 Task: Select the year "2033".
Action: Mouse moved to (281, 285)
Screenshot: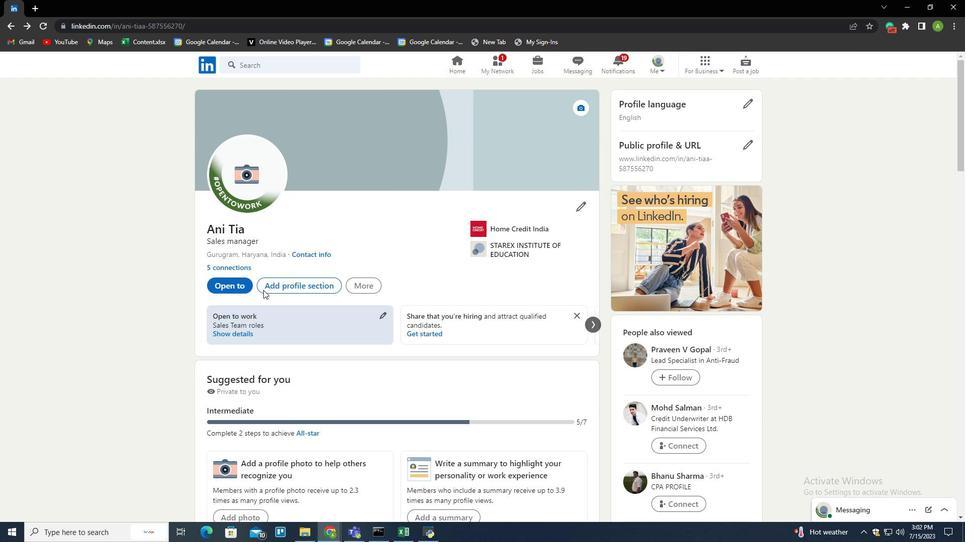 
Action: Mouse pressed left at (281, 285)
Screenshot: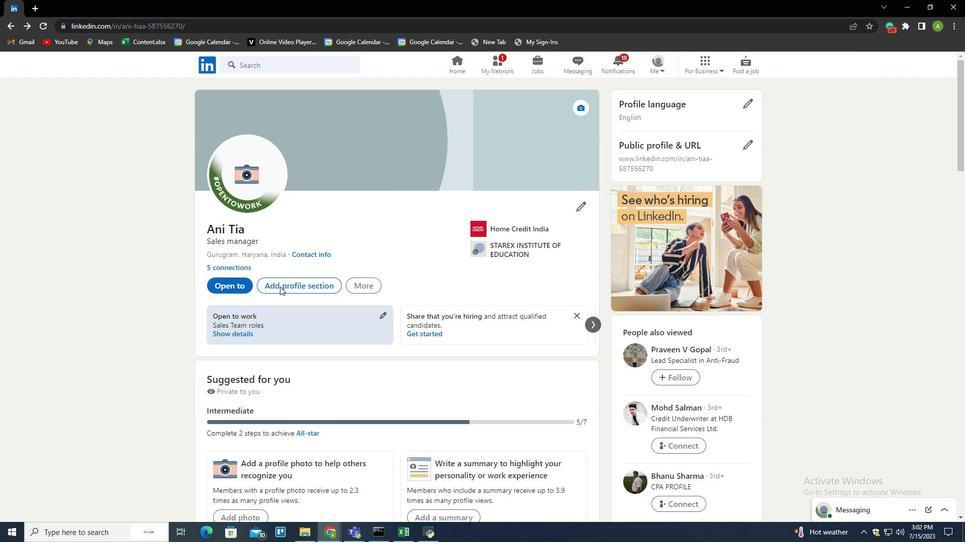 
Action: Mouse moved to (599, 136)
Screenshot: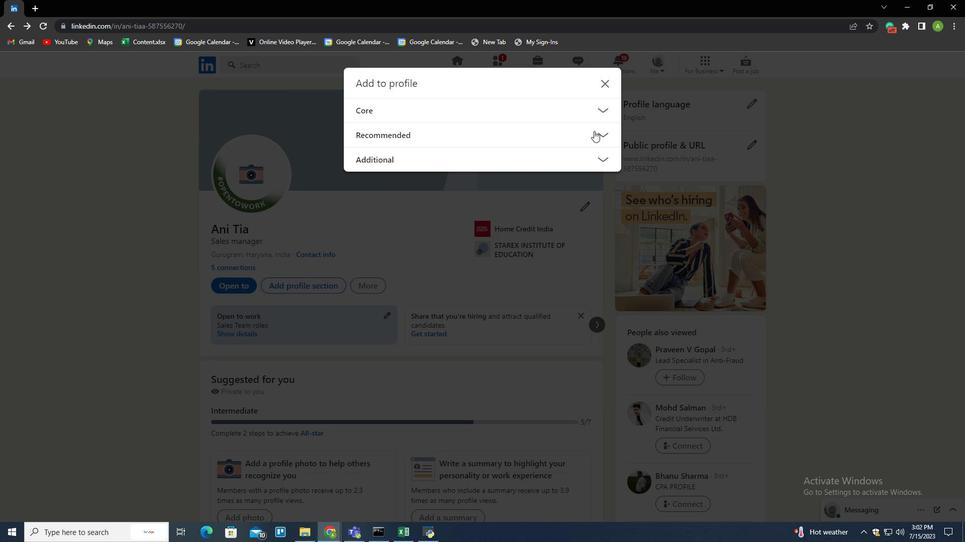 
Action: Mouse pressed left at (599, 136)
Screenshot: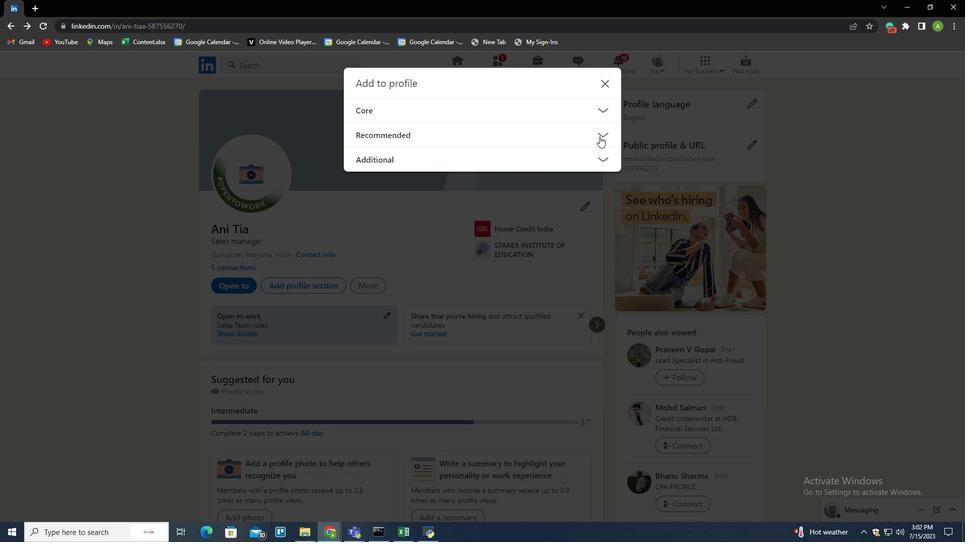 
Action: Mouse moved to (400, 203)
Screenshot: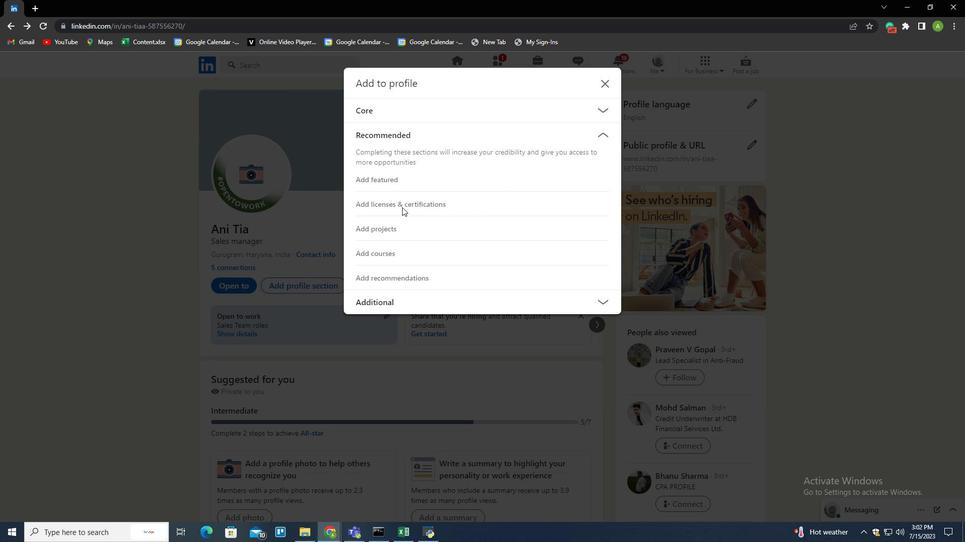 
Action: Mouse pressed left at (400, 203)
Screenshot: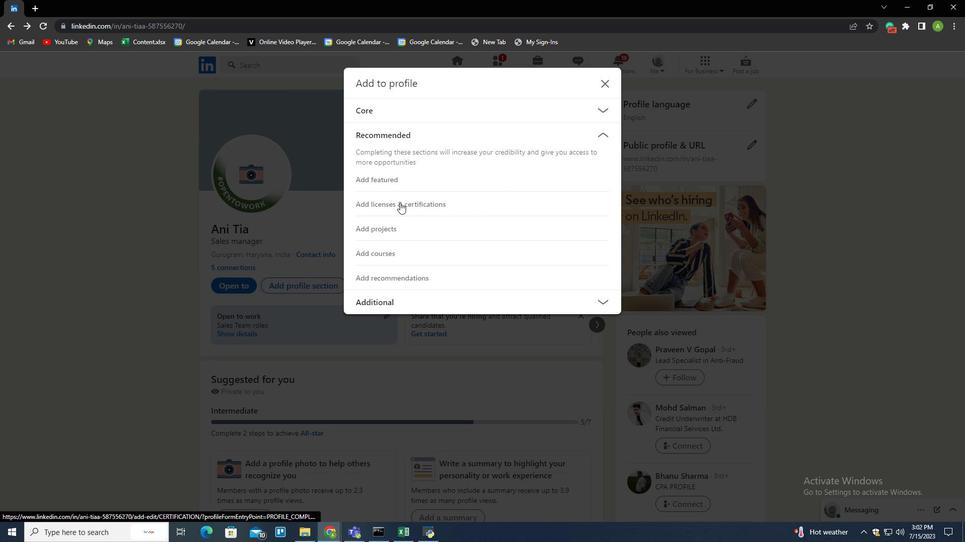 
Action: Mouse moved to (518, 264)
Screenshot: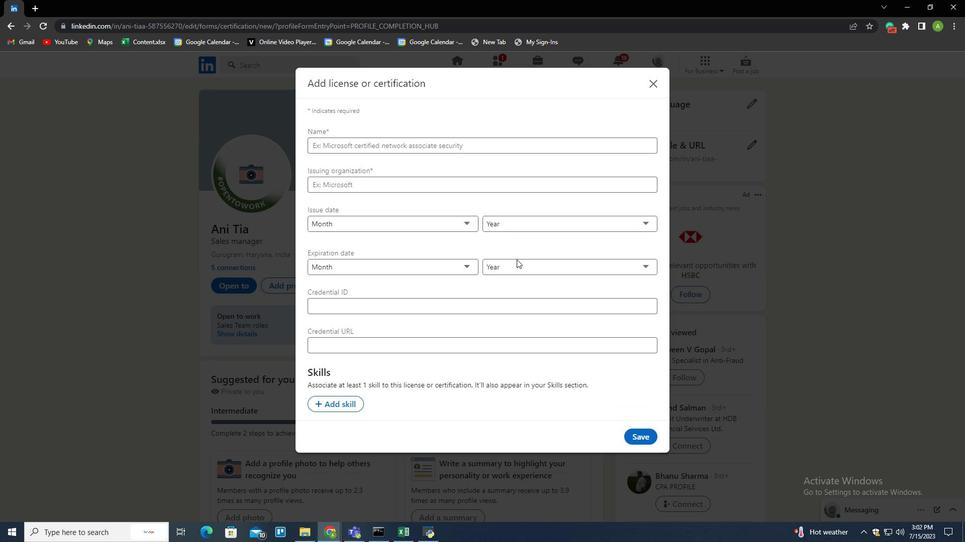 
Action: Mouse pressed left at (518, 264)
Screenshot: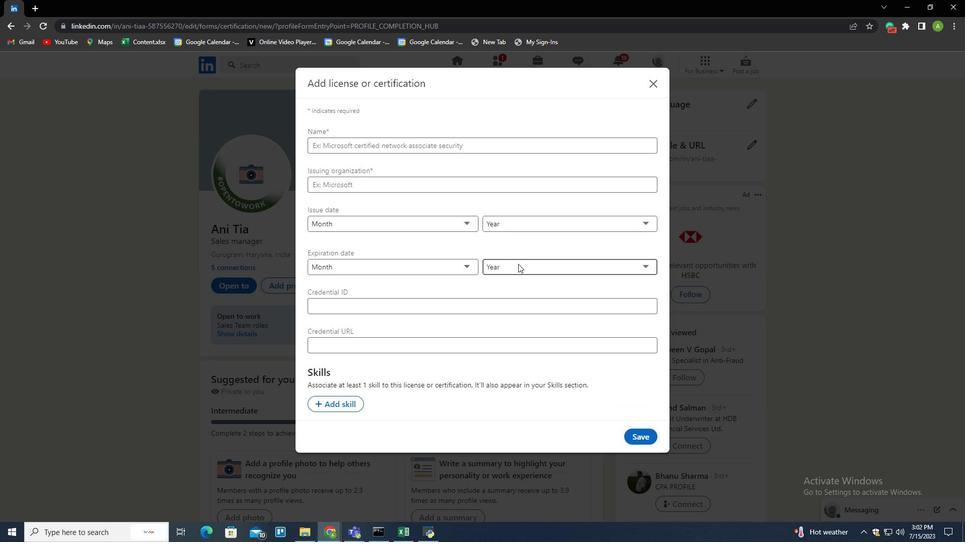 
Action: Mouse moved to (507, 287)
Screenshot: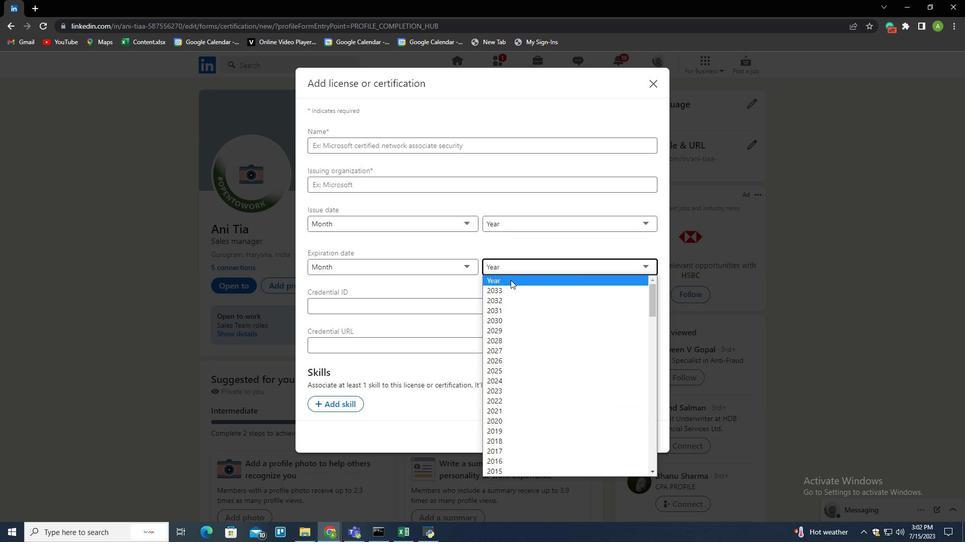 
Action: Mouse pressed left at (507, 287)
Screenshot: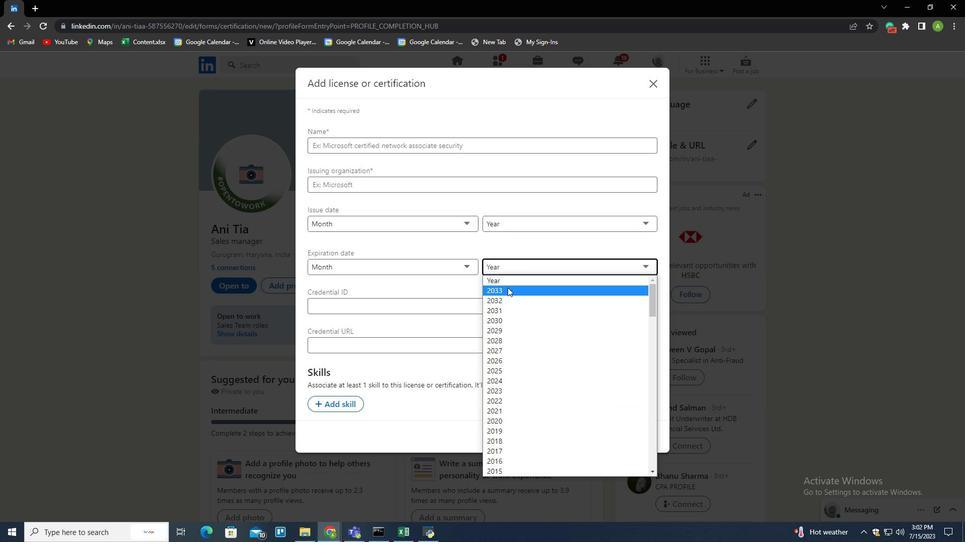 
Action: Mouse moved to (511, 283)
Screenshot: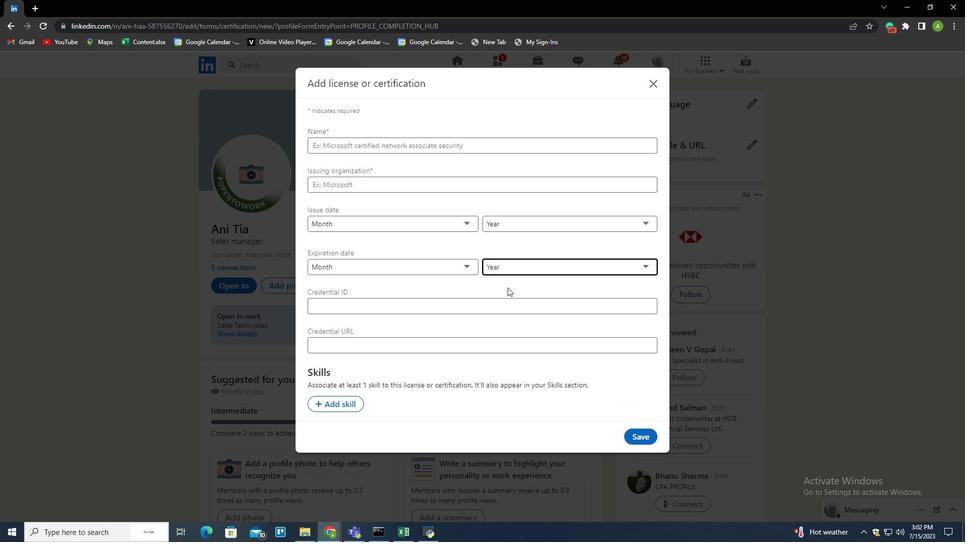 
